 Task: Add 15 minutes after the event.
Action: Mouse moved to (146, 358)
Screenshot: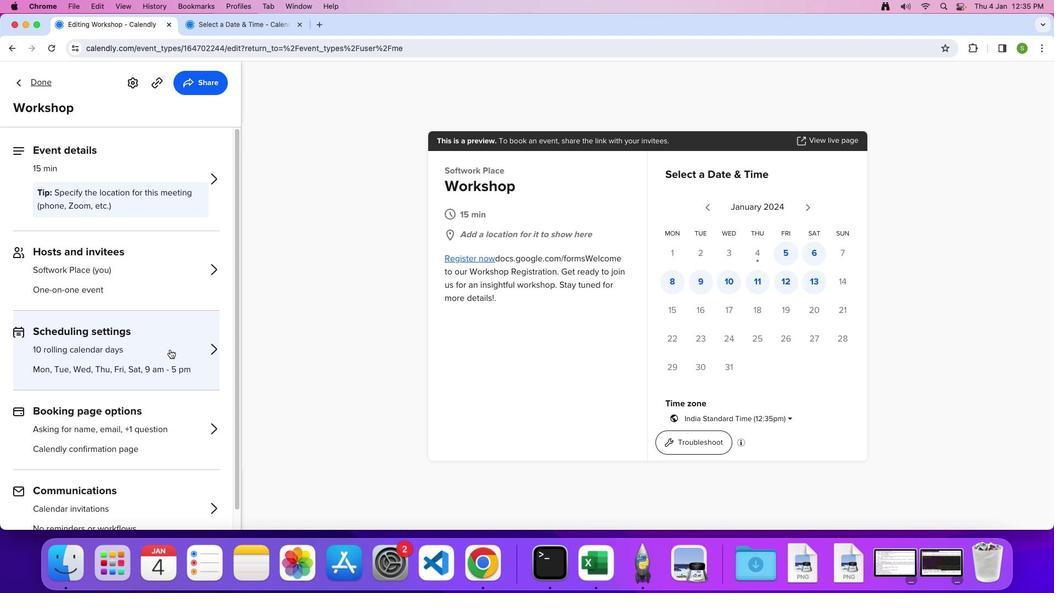 
Action: Mouse pressed left at (146, 358)
Screenshot: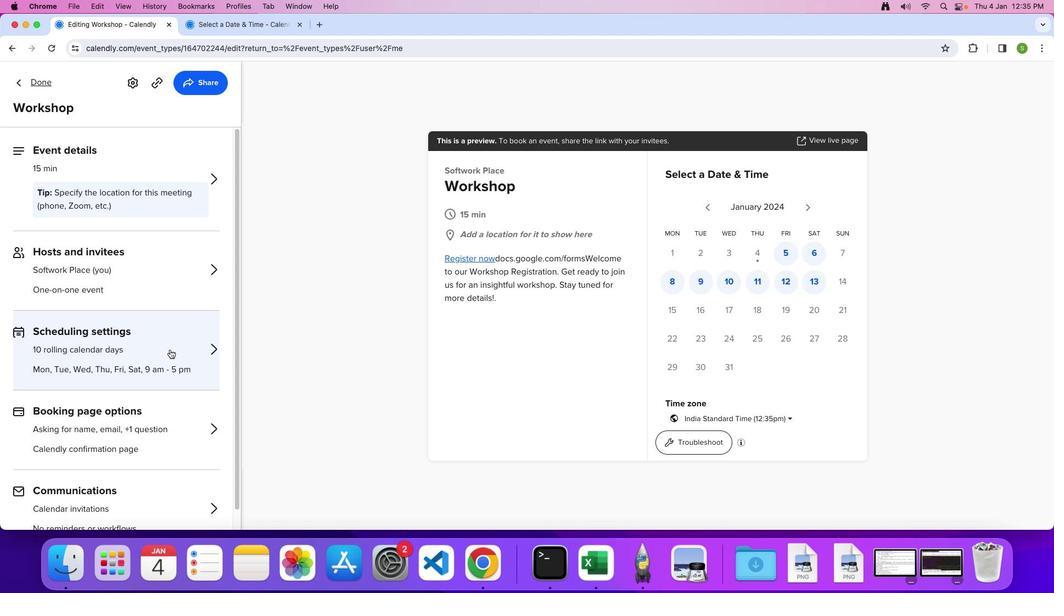 
Action: Mouse moved to (137, 387)
Screenshot: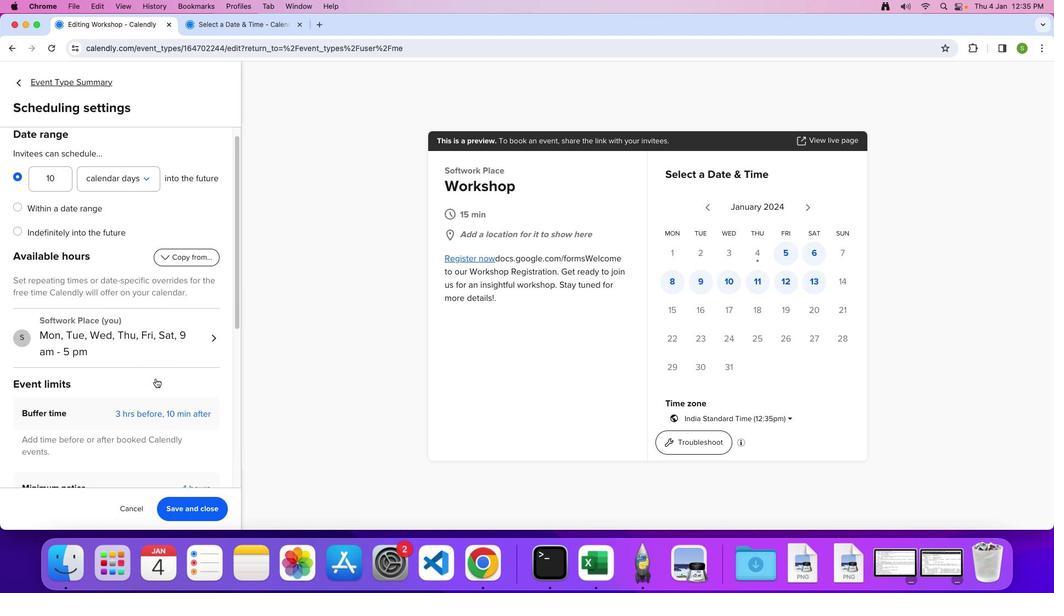 
Action: Mouse scrolled (137, 387) with delta (46, 13)
Screenshot: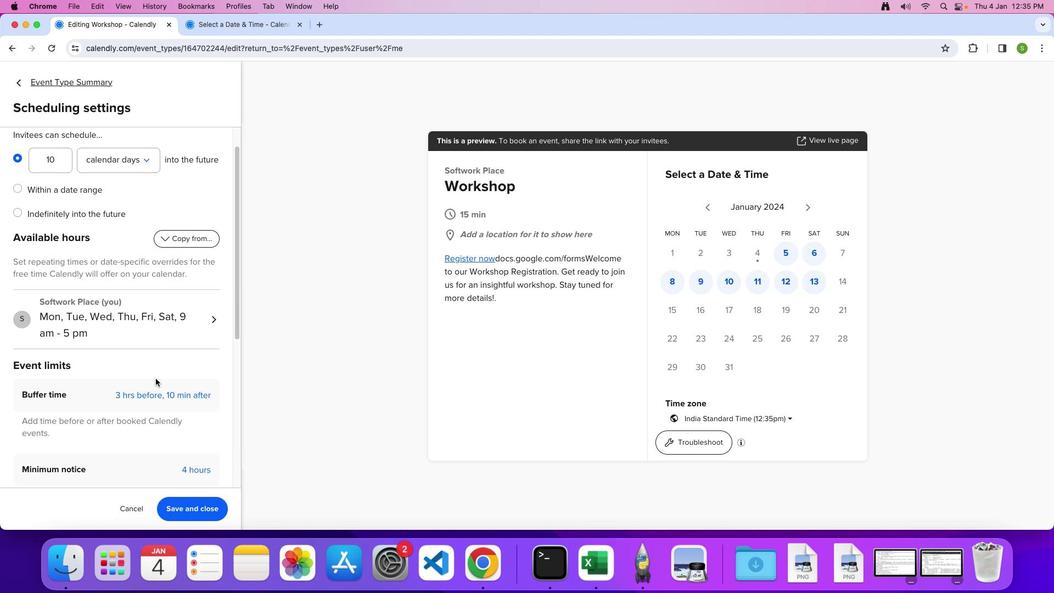 
Action: Mouse scrolled (137, 387) with delta (46, 13)
Screenshot: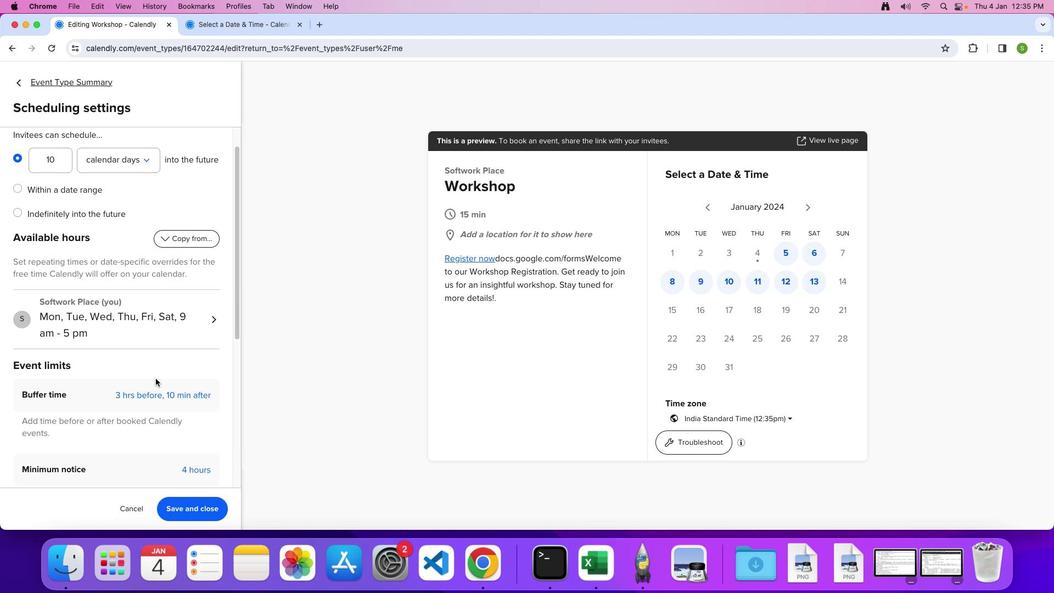 
Action: Mouse moved to (137, 387)
Screenshot: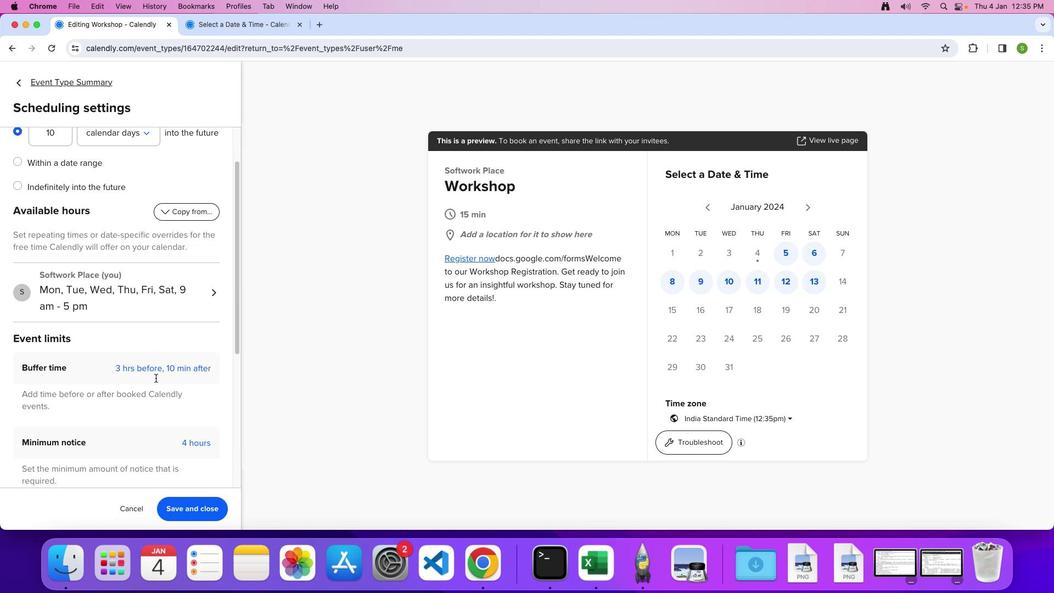
Action: Mouse scrolled (137, 387) with delta (46, 12)
Screenshot: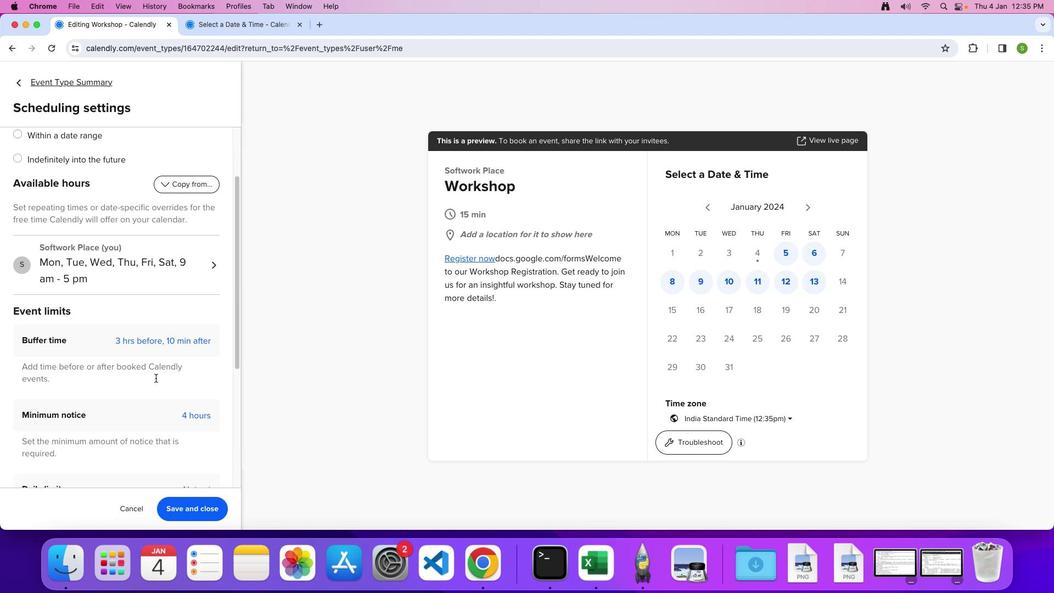 
Action: Mouse moved to (103, 326)
Screenshot: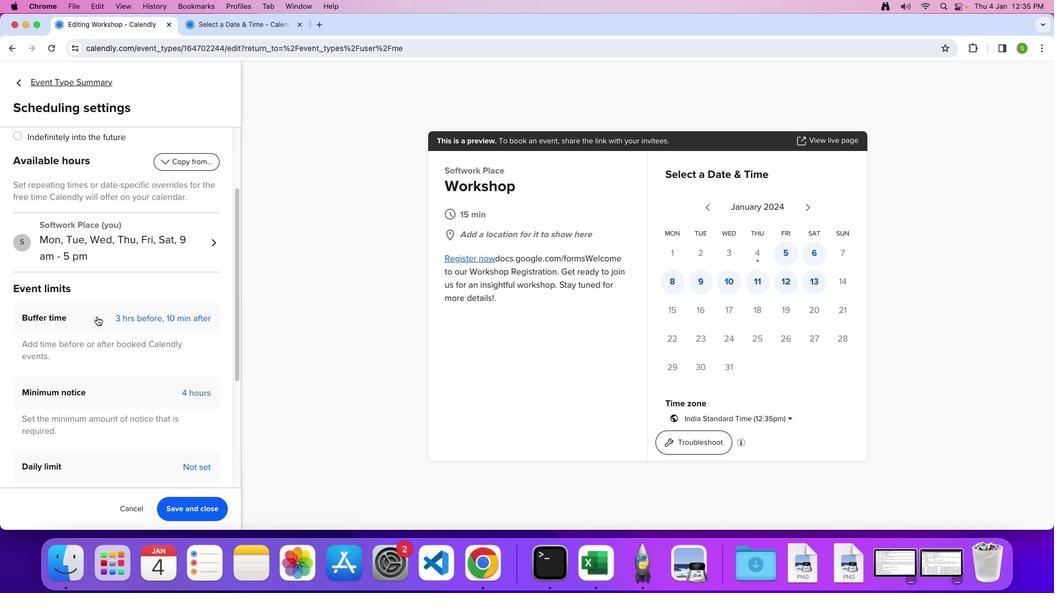 
Action: Mouse pressed left at (103, 326)
Screenshot: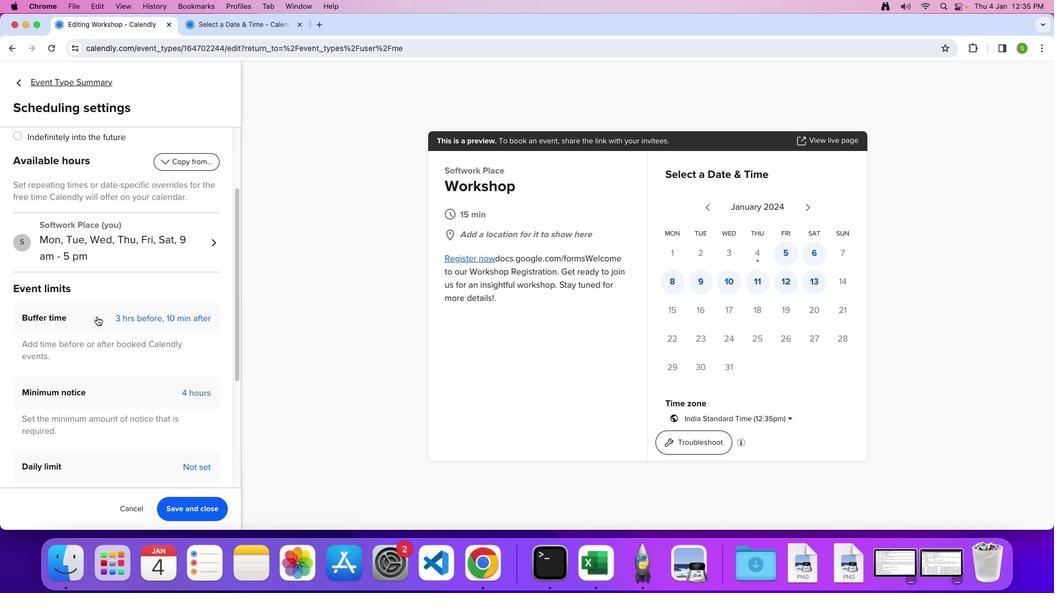 
Action: Mouse moved to (116, 387)
Screenshot: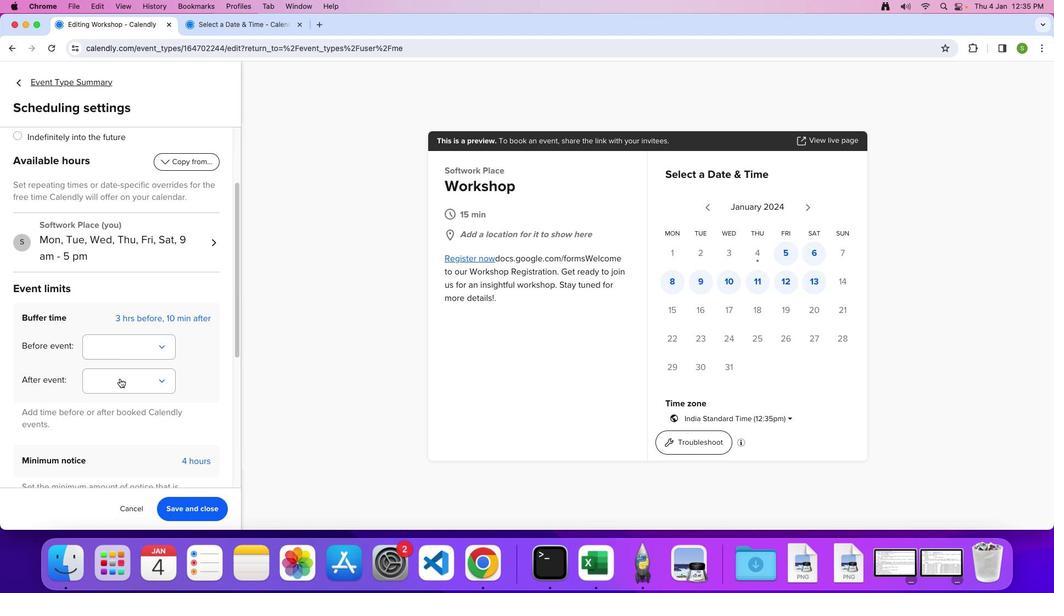 
Action: Mouse pressed left at (116, 387)
Screenshot: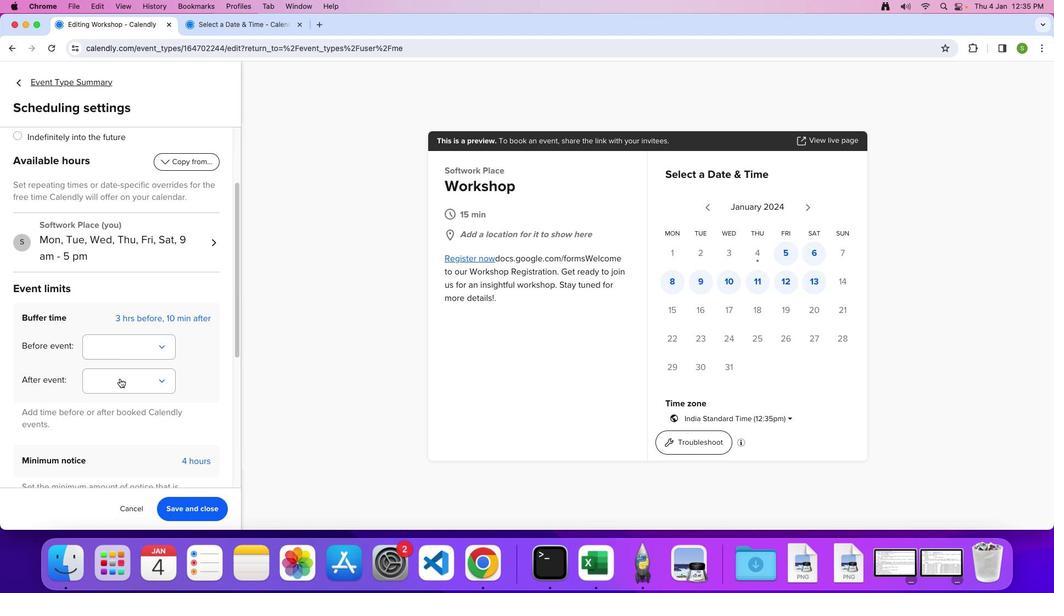 
Action: Mouse moved to (105, 478)
Screenshot: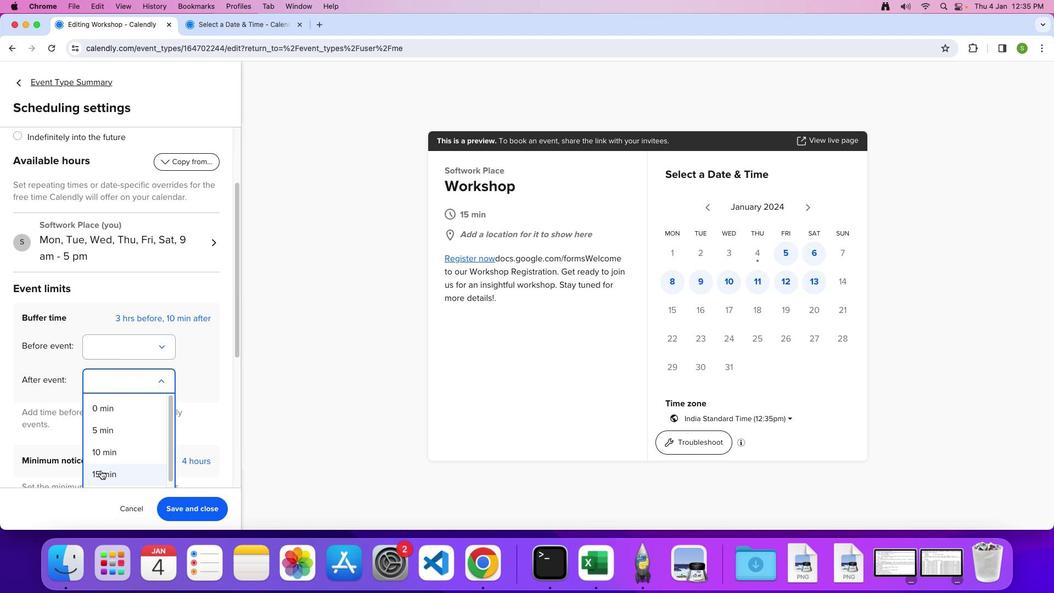 
Action: Mouse pressed left at (105, 478)
Screenshot: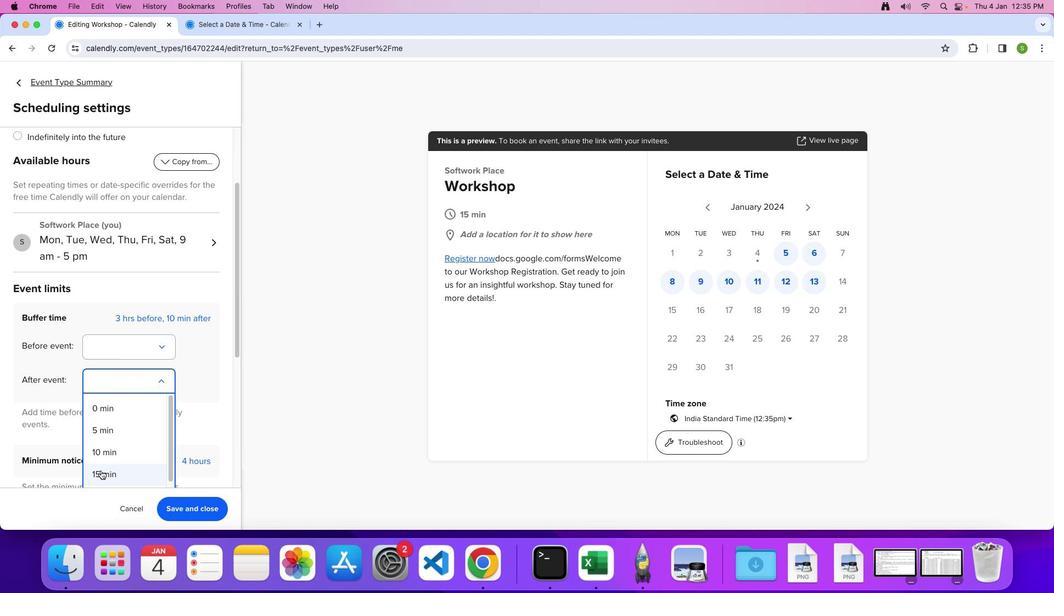 
Action: Mouse moved to (150, 516)
Screenshot: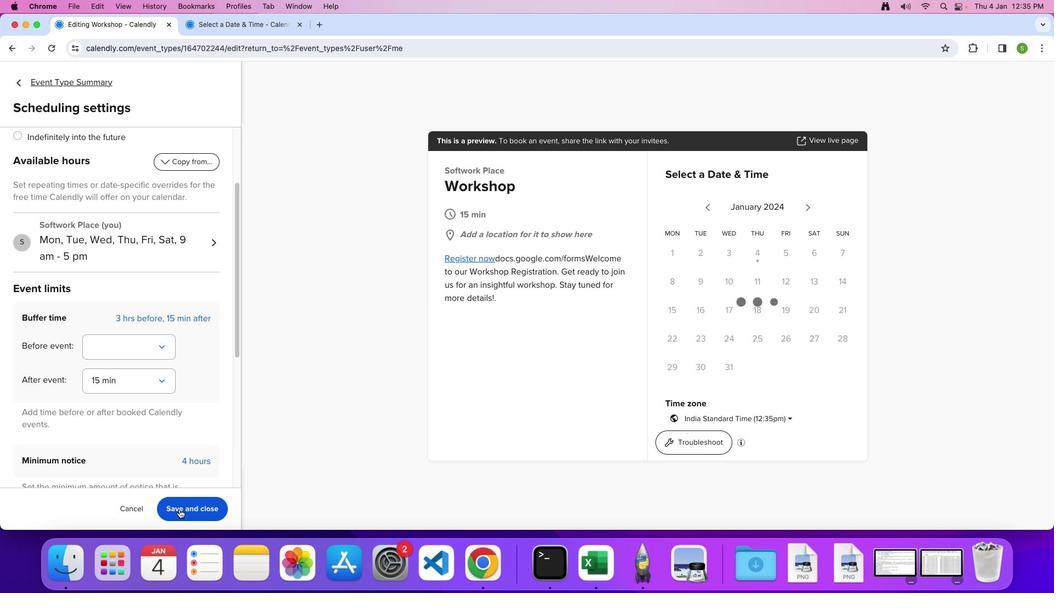 
Action: Mouse pressed left at (150, 516)
Screenshot: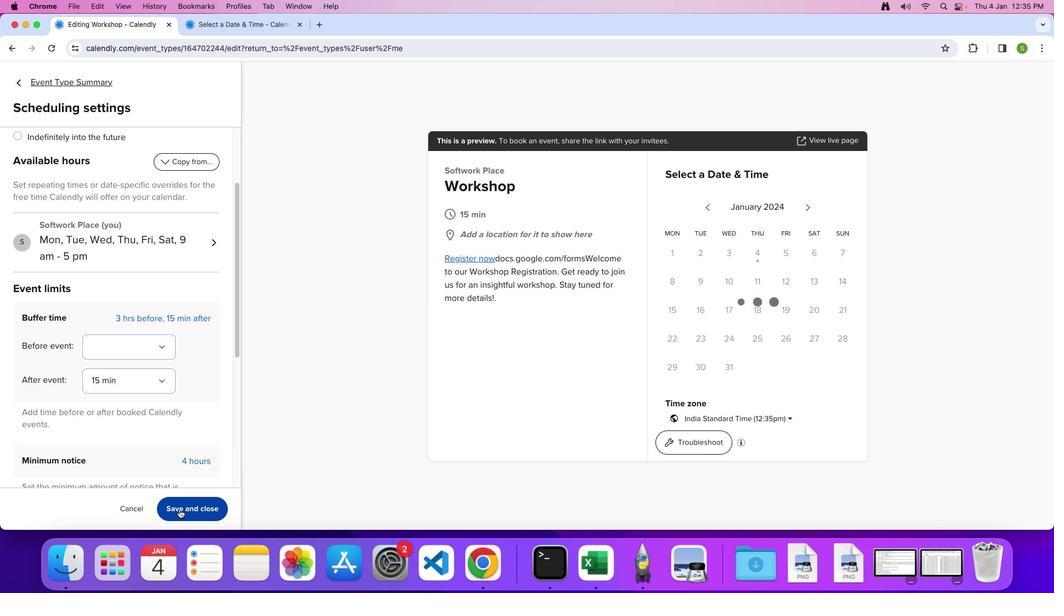 
